 Task: Insert the image of an Elephant.
Action: Mouse moved to (480, 87)
Screenshot: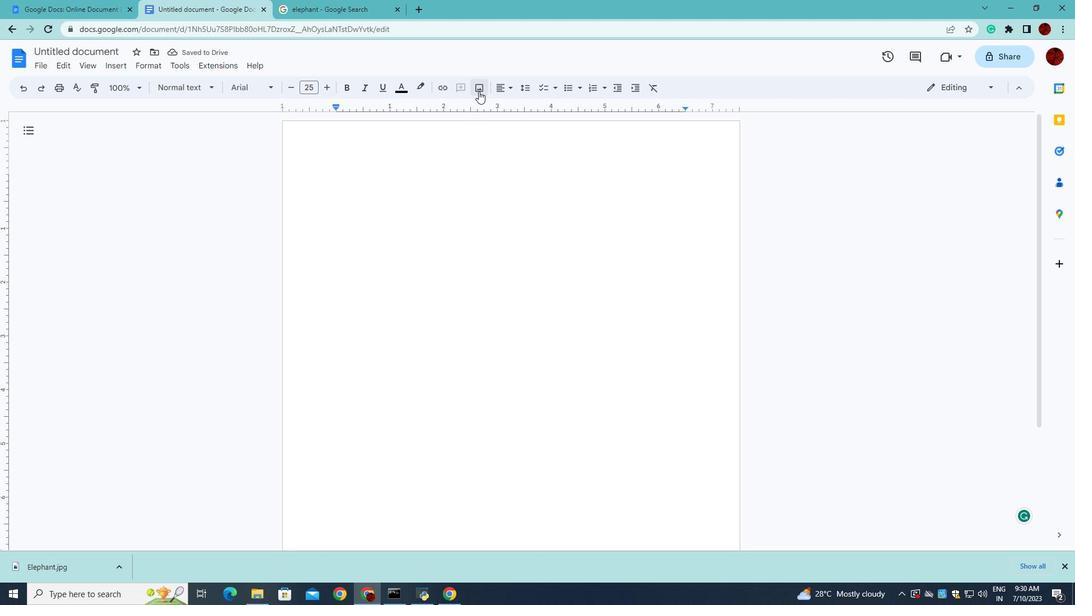 
Action: Mouse pressed left at (480, 87)
Screenshot: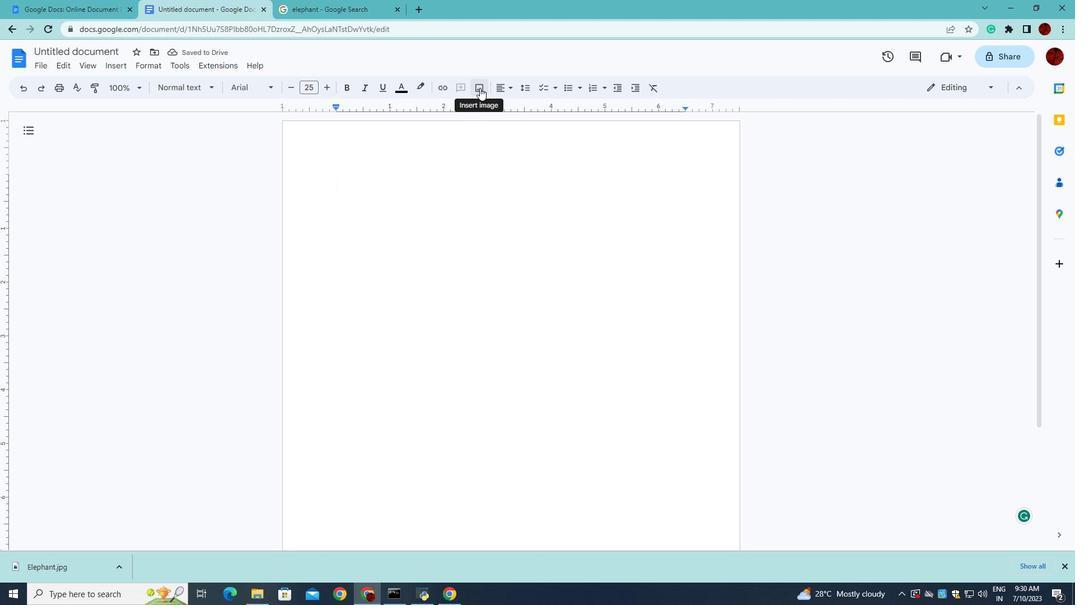 
Action: Mouse moved to (506, 107)
Screenshot: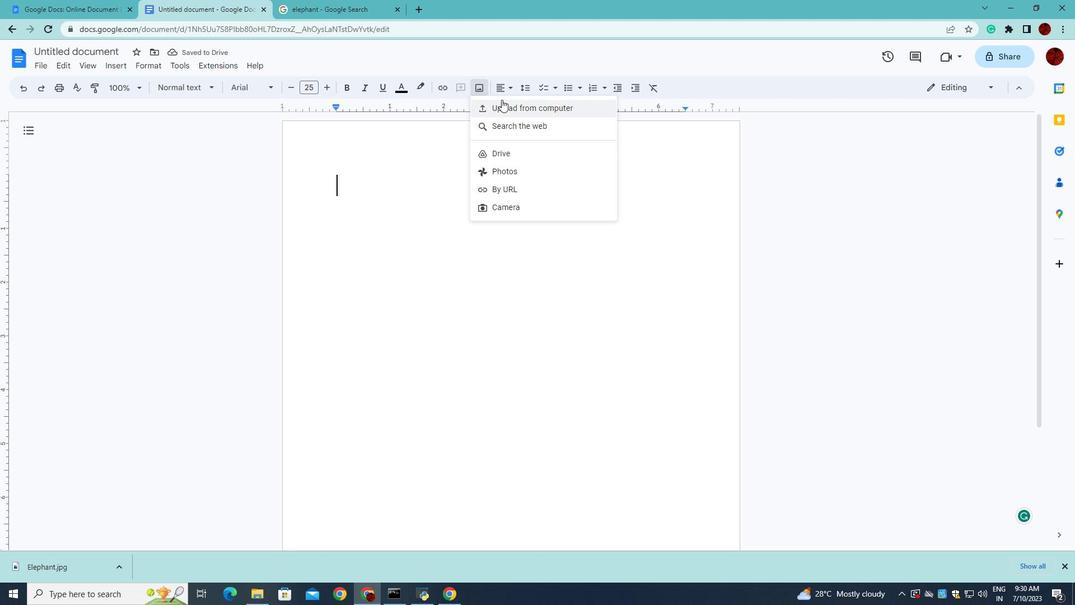 
Action: Mouse pressed left at (506, 107)
Screenshot: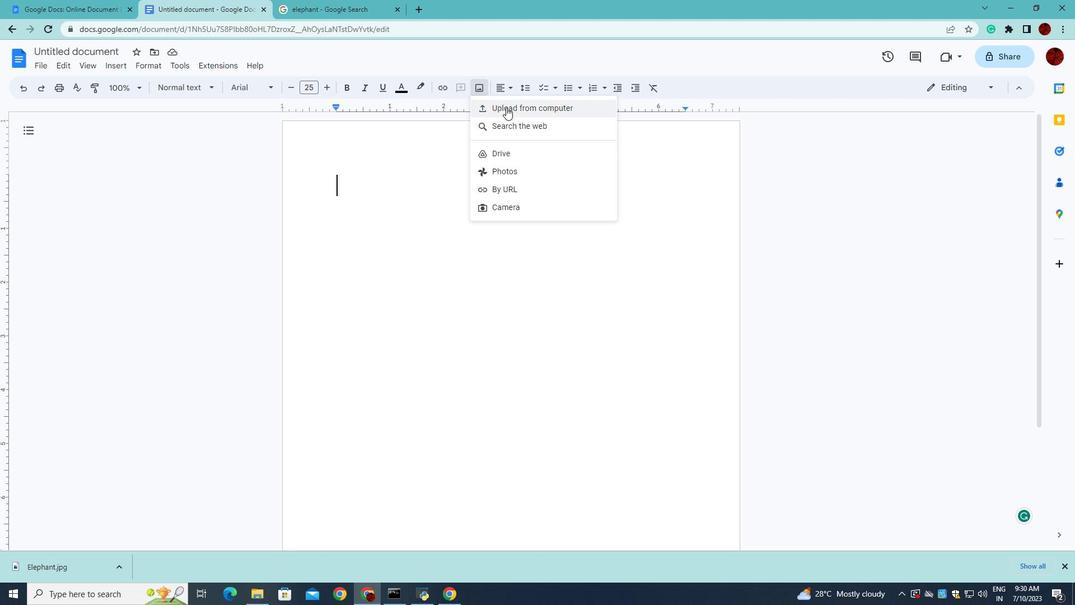 
Action: Mouse moved to (375, 99)
Screenshot: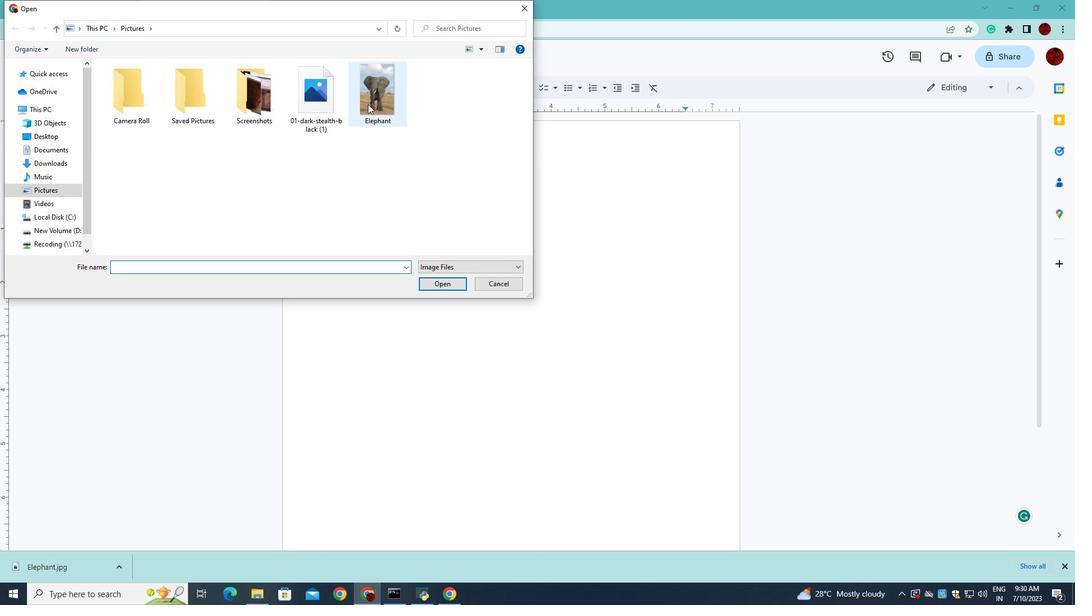 
Action: Mouse pressed left at (375, 99)
Screenshot: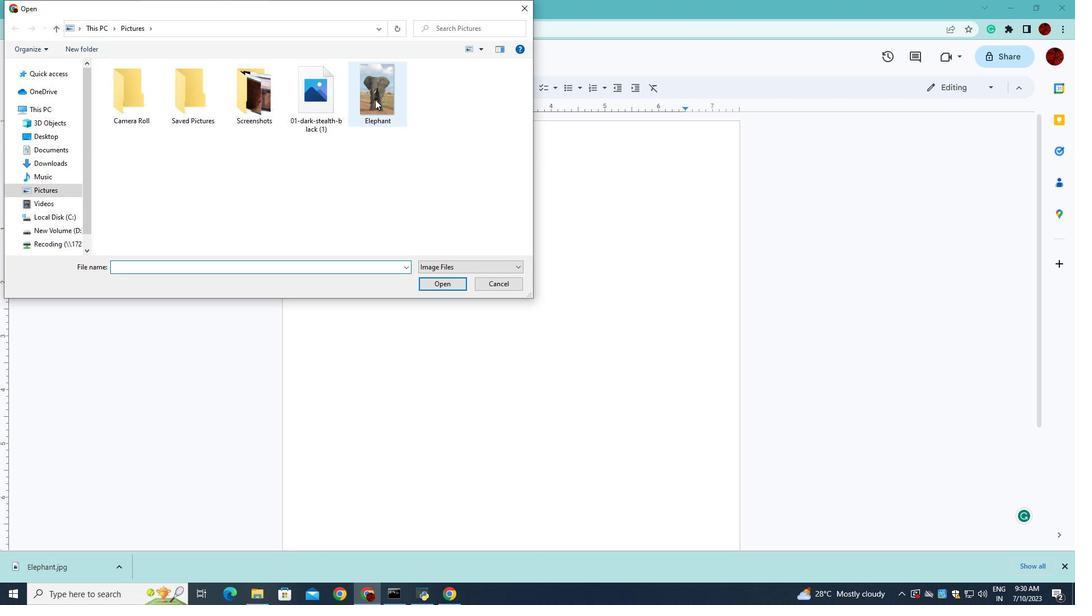 
Action: Mouse moved to (440, 285)
Screenshot: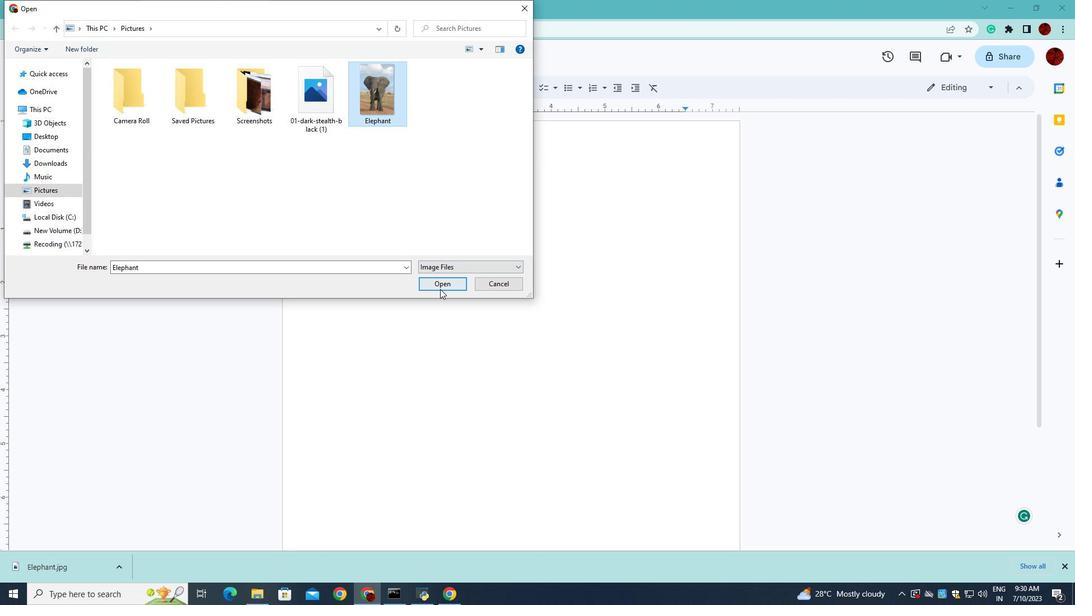 
Action: Mouse pressed left at (440, 285)
Screenshot: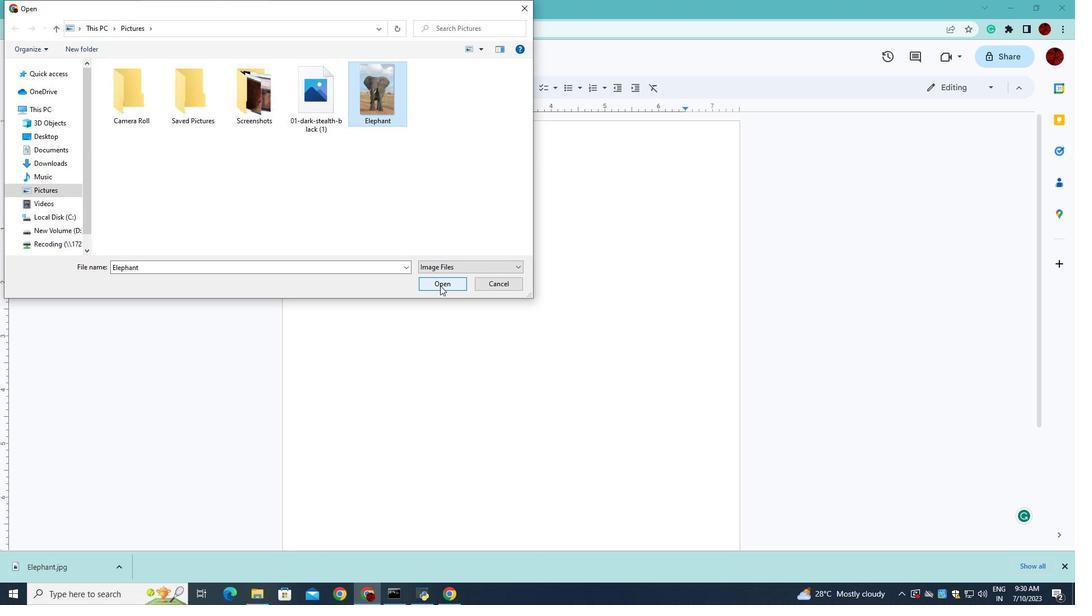 
